 Task: Look for products in the category "Green Salad" that are on sale.
Action: Mouse moved to (16, 124)
Screenshot: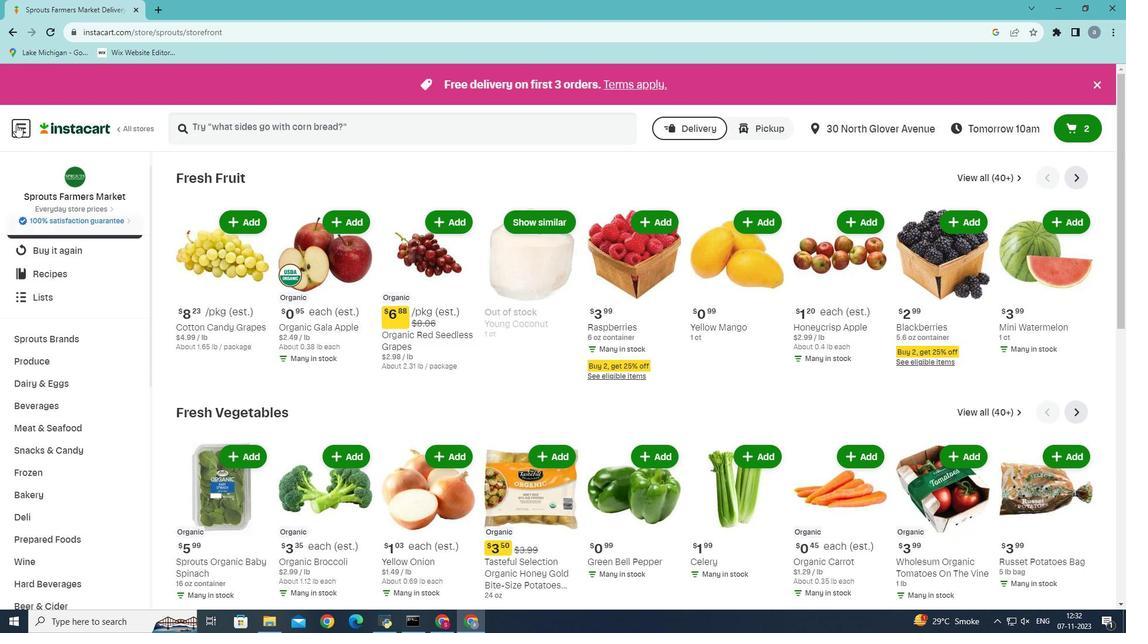 
Action: Mouse pressed left at (16, 124)
Screenshot: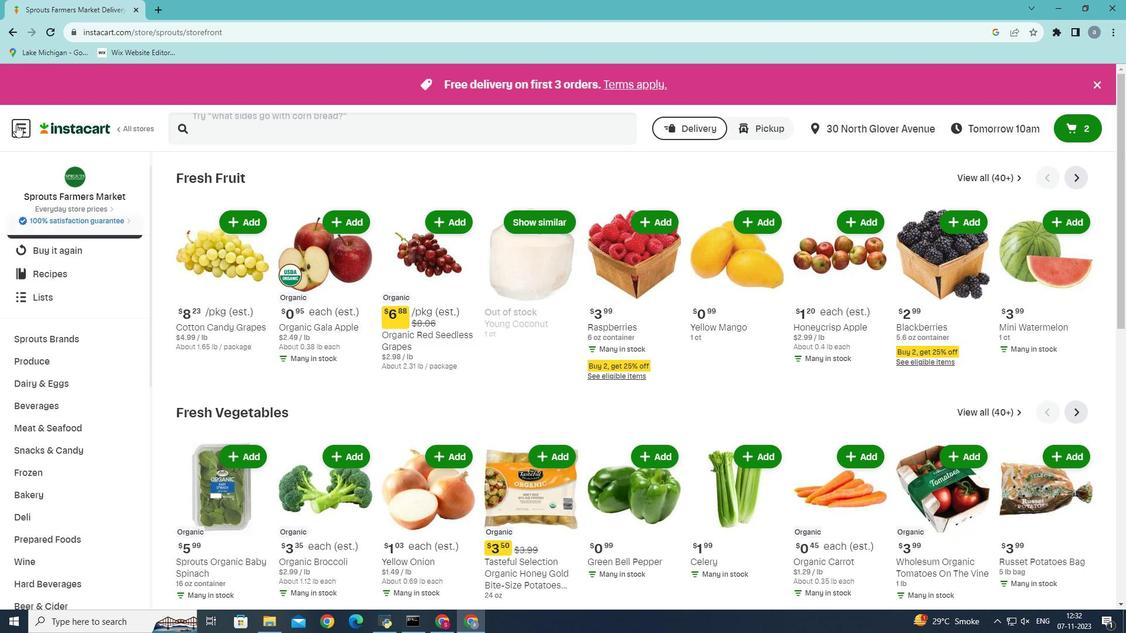 
Action: Mouse moved to (48, 330)
Screenshot: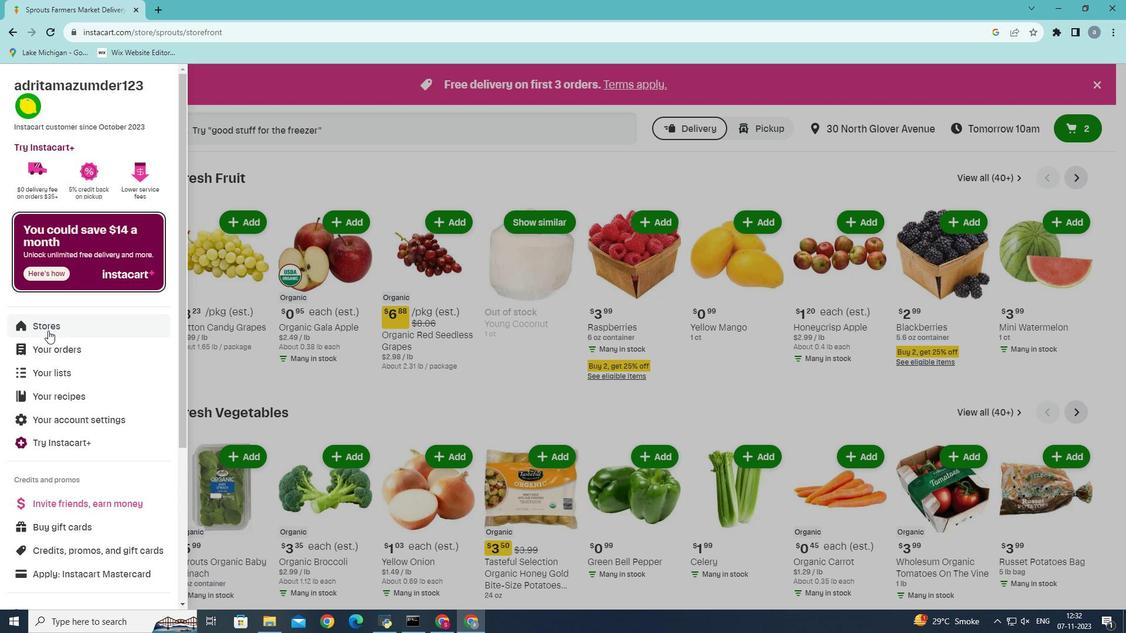 
Action: Mouse pressed left at (48, 330)
Screenshot: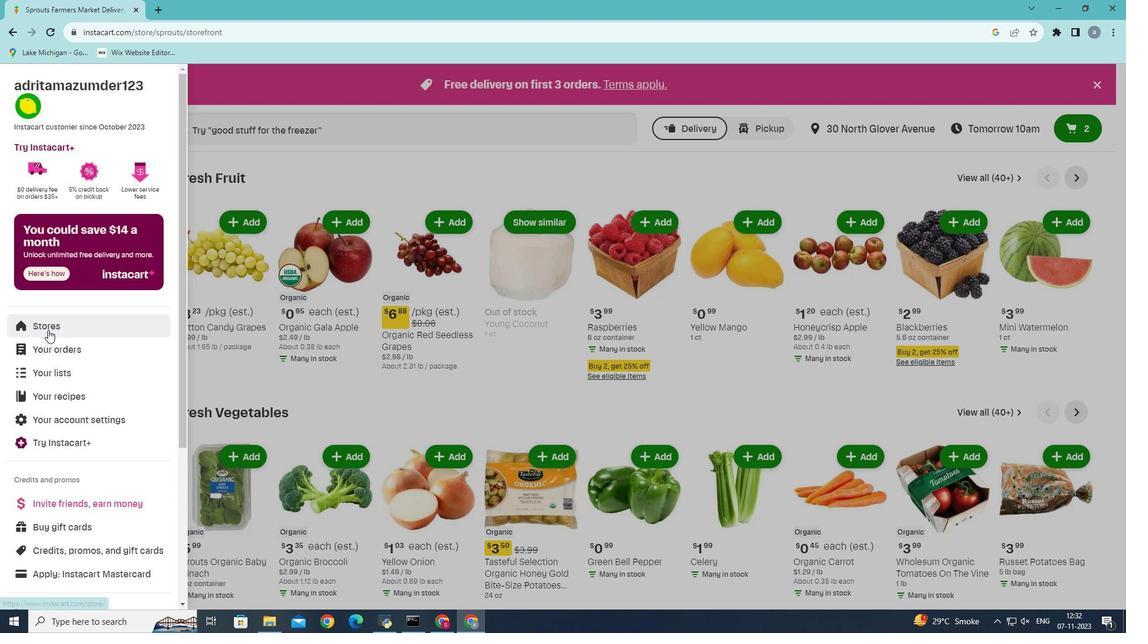 
Action: Mouse moved to (280, 135)
Screenshot: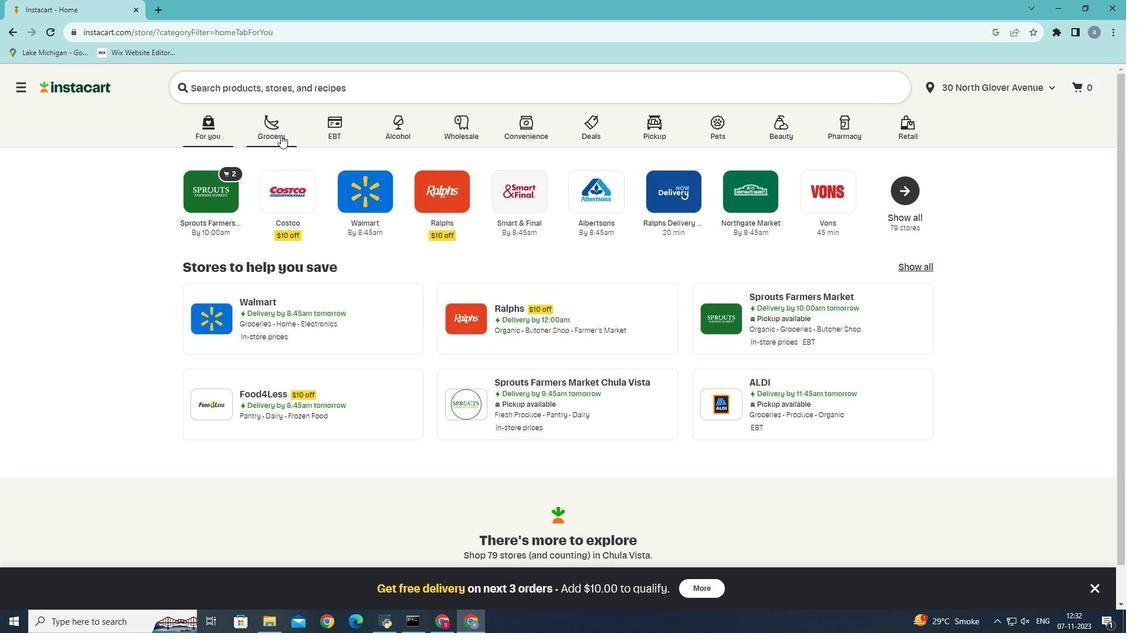
Action: Mouse pressed left at (280, 135)
Screenshot: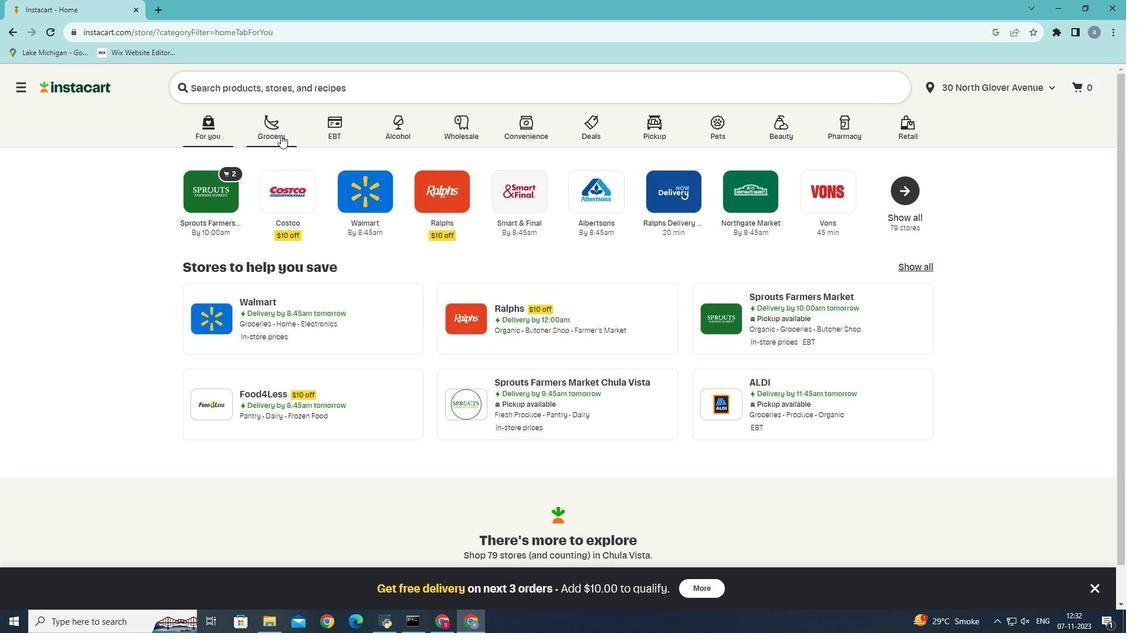 
Action: Mouse moved to (260, 345)
Screenshot: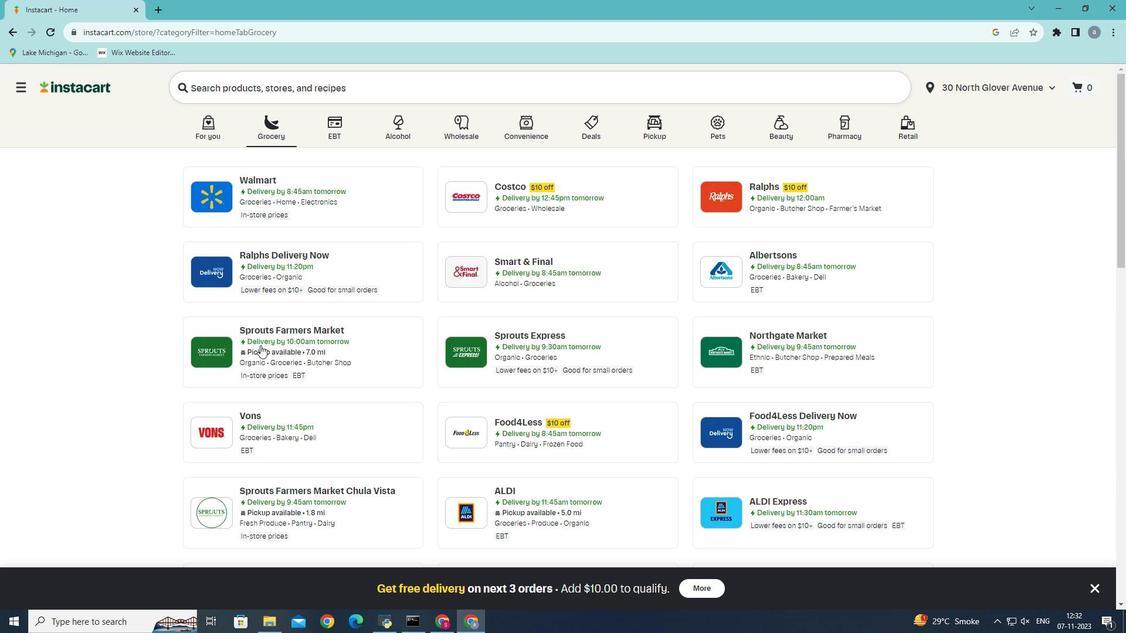 
Action: Mouse pressed left at (260, 345)
Screenshot: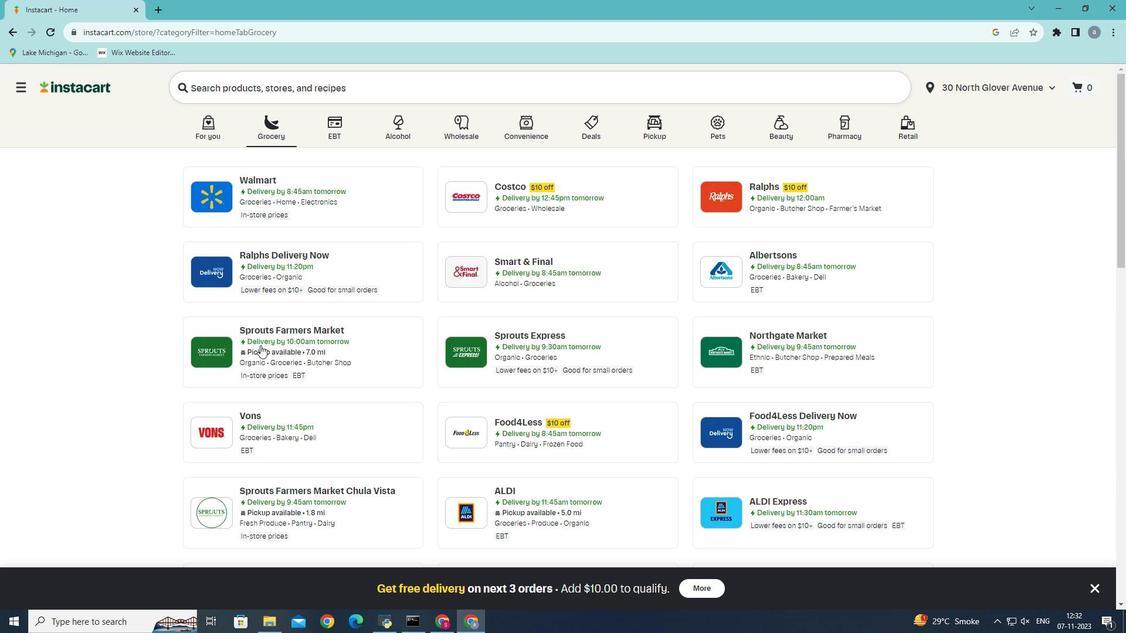 
Action: Mouse moved to (68, 444)
Screenshot: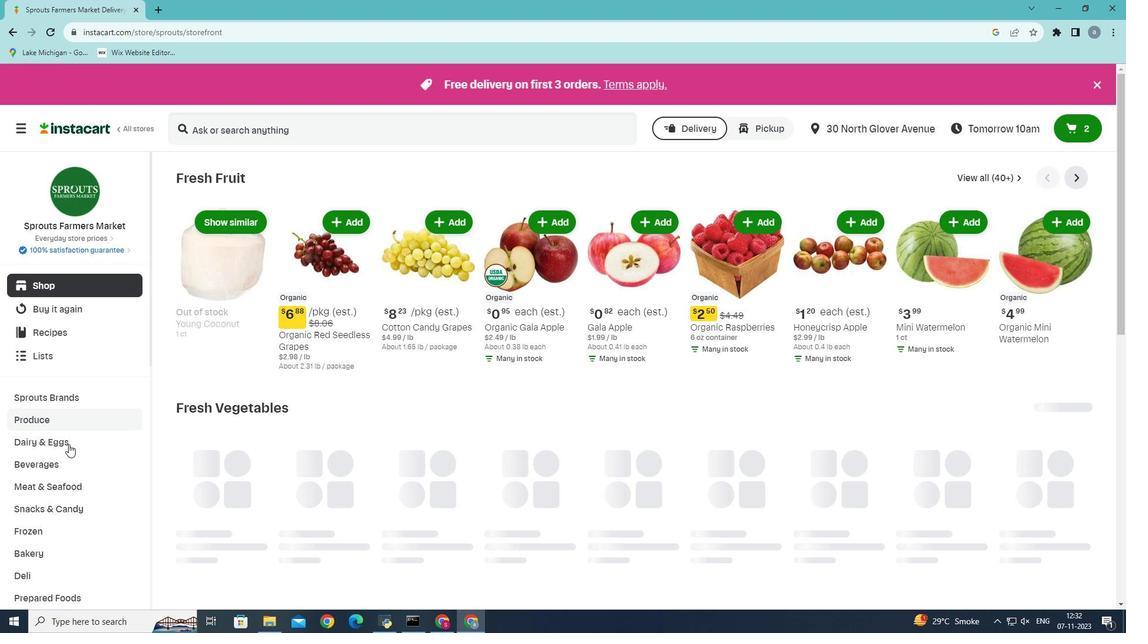 
Action: Mouse scrolled (68, 444) with delta (0, 0)
Screenshot: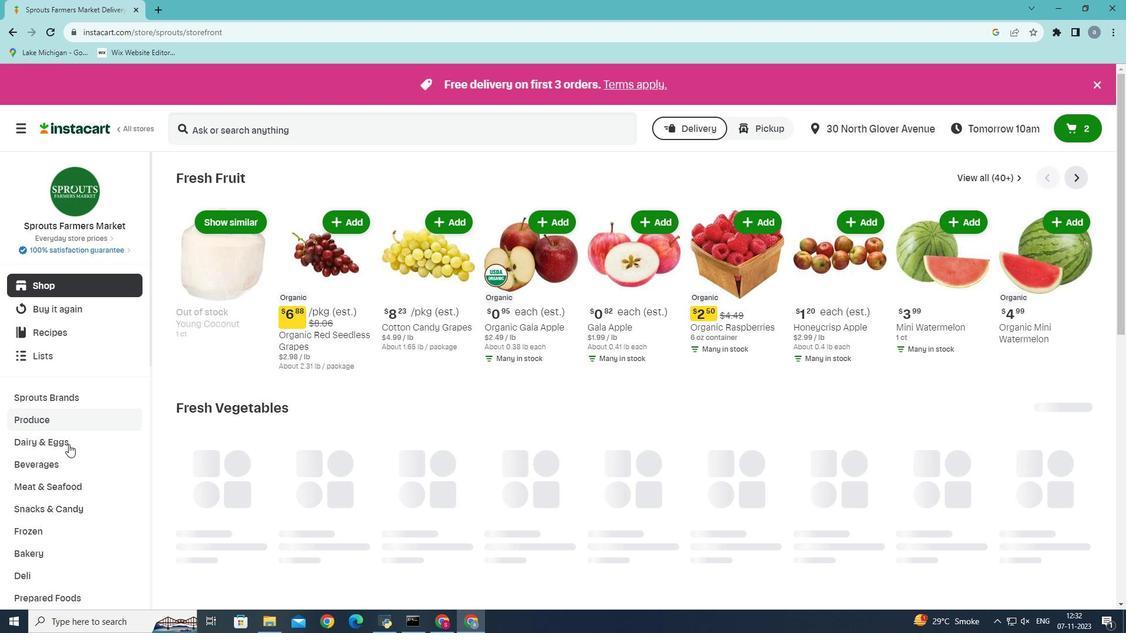 
Action: Mouse scrolled (68, 444) with delta (0, 0)
Screenshot: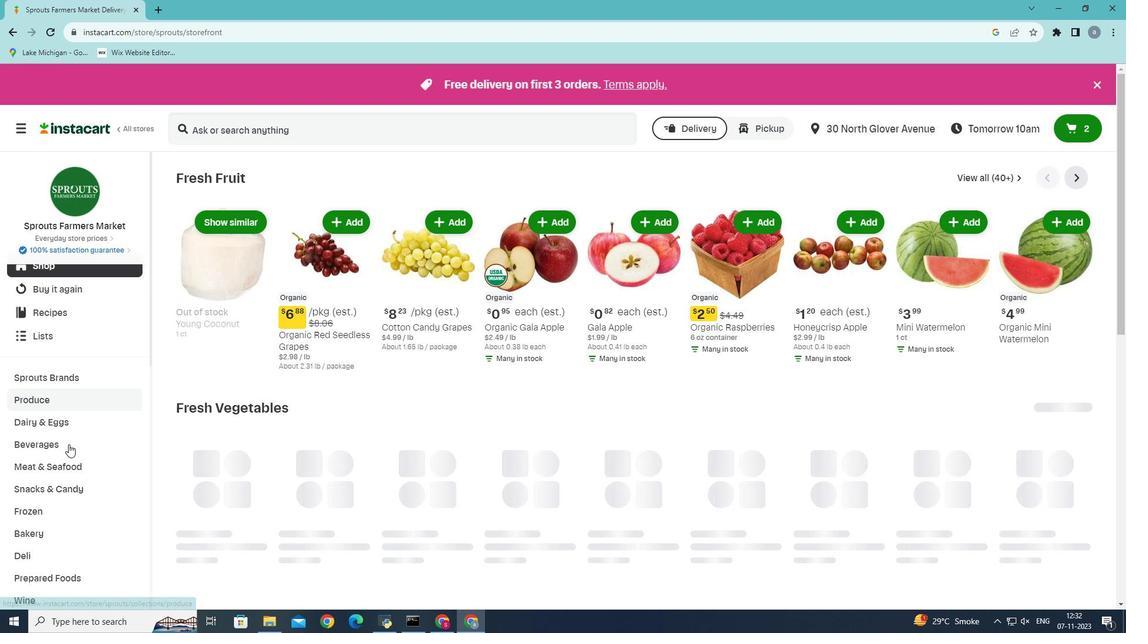 
Action: Mouse moved to (61, 482)
Screenshot: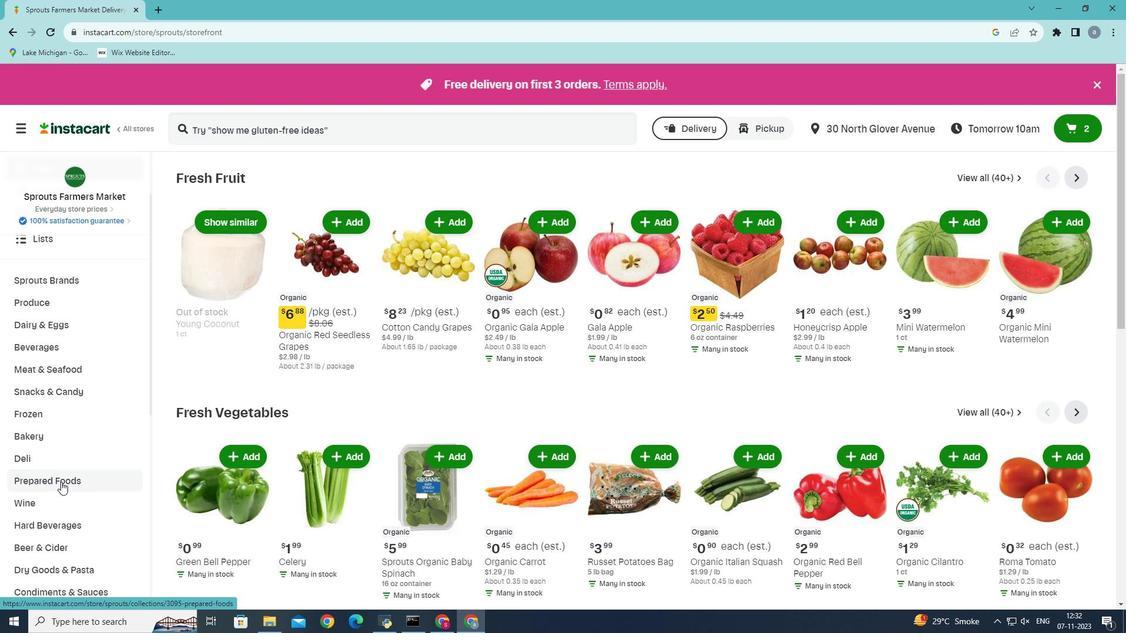 
Action: Mouse pressed left at (61, 482)
Screenshot: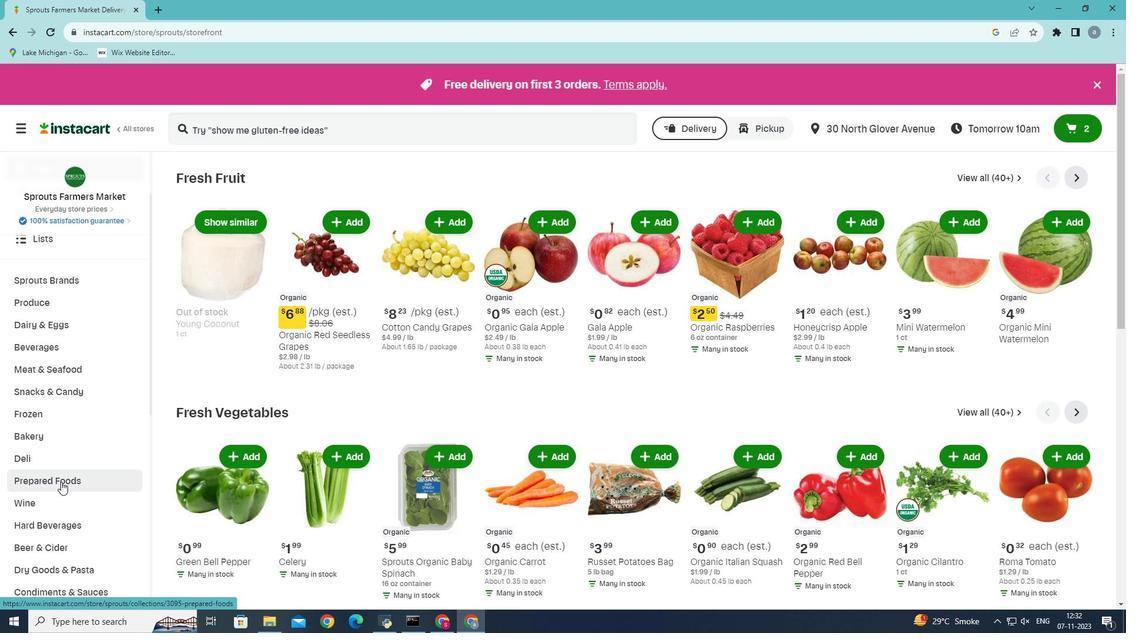
Action: Mouse moved to (644, 207)
Screenshot: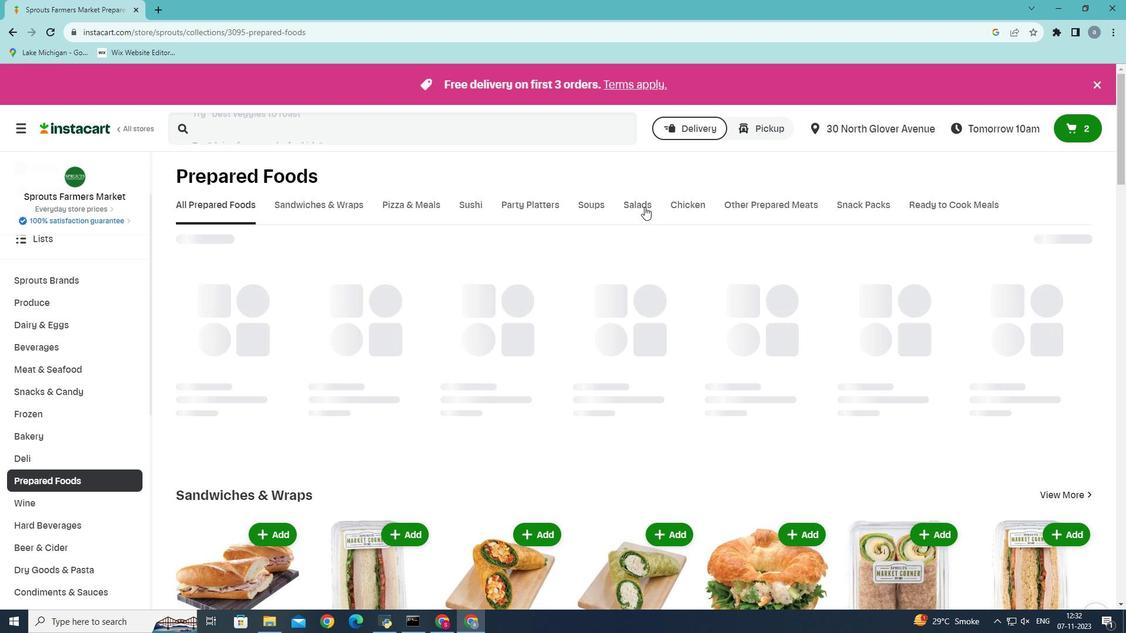
Action: Mouse pressed left at (644, 207)
Screenshot: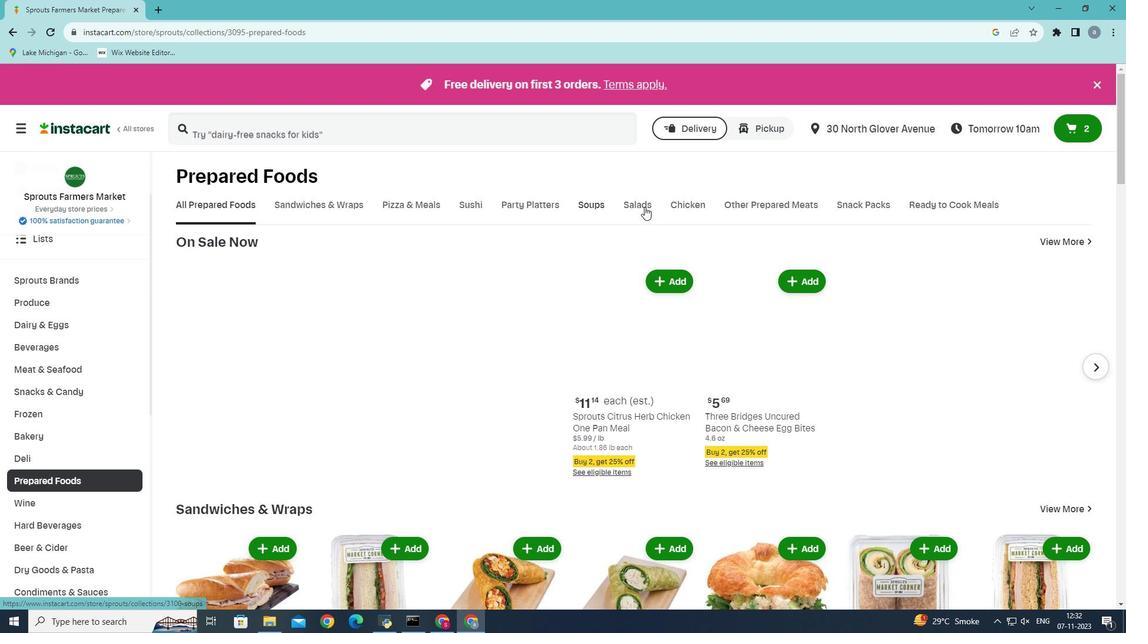 
Action: Mouse moved to (463, 263)
Screenshot: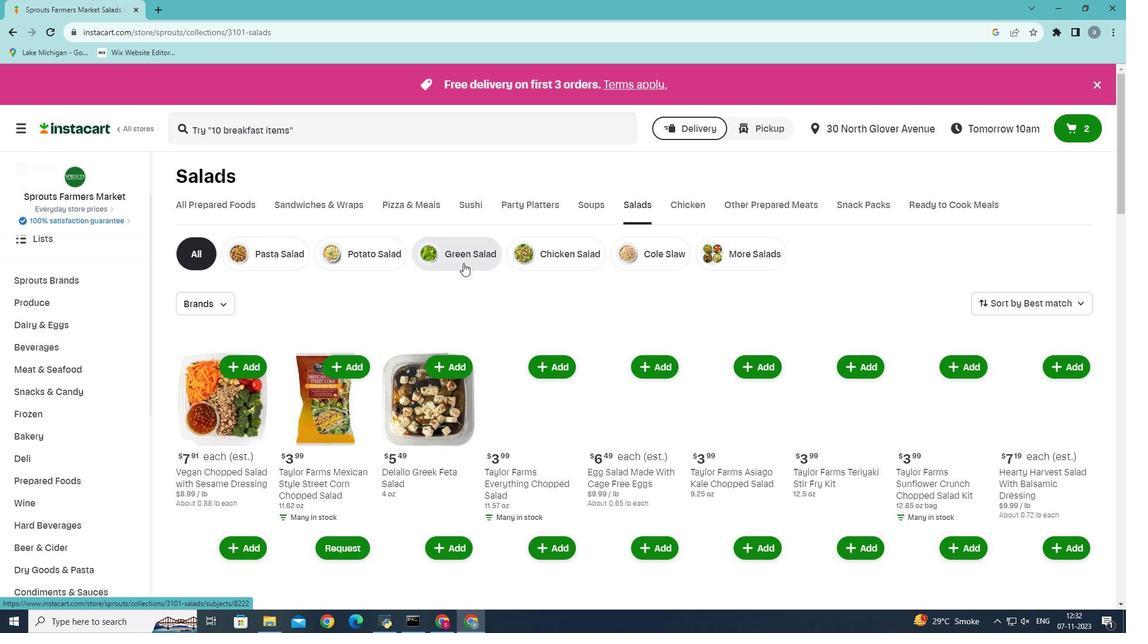 
Action: Mouse pressed left at (463, 263)
Screenshot: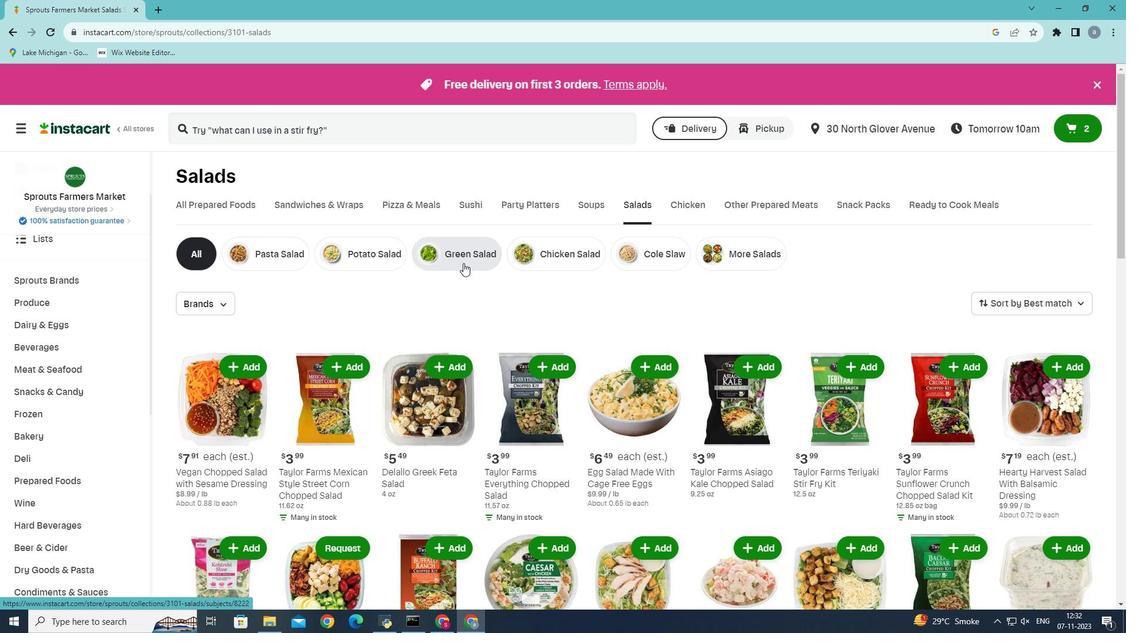 
Action: Mouse moved to (256, 302)
Screenshot: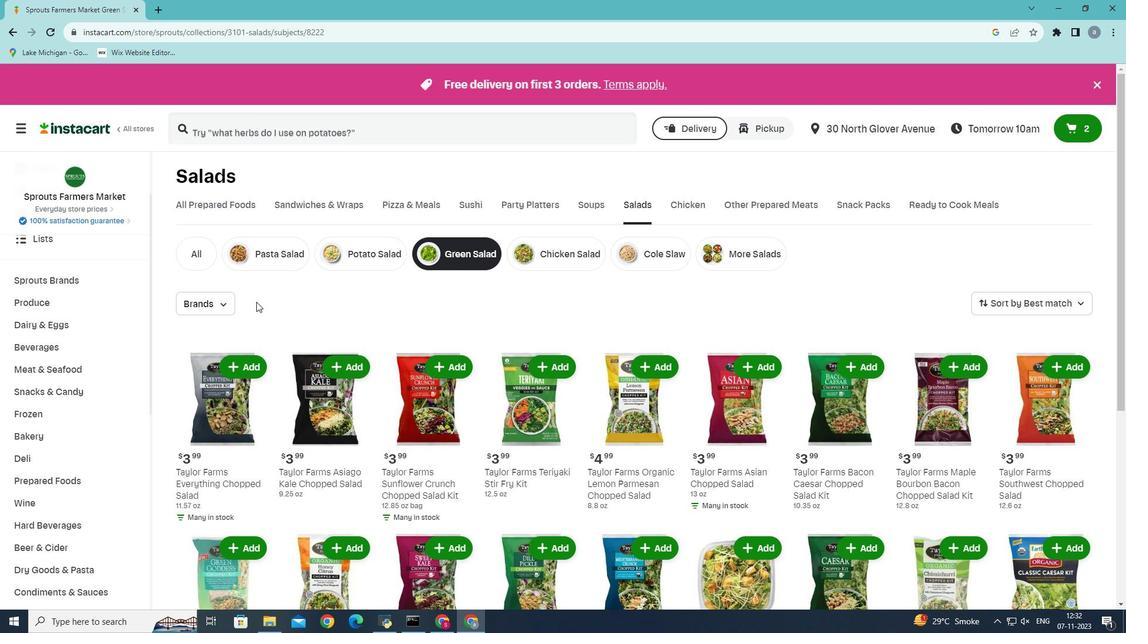 
